 Task: Schedule a session for the environmental education workshop.
Action: Mouse moved to (59, 195)
Screenshot: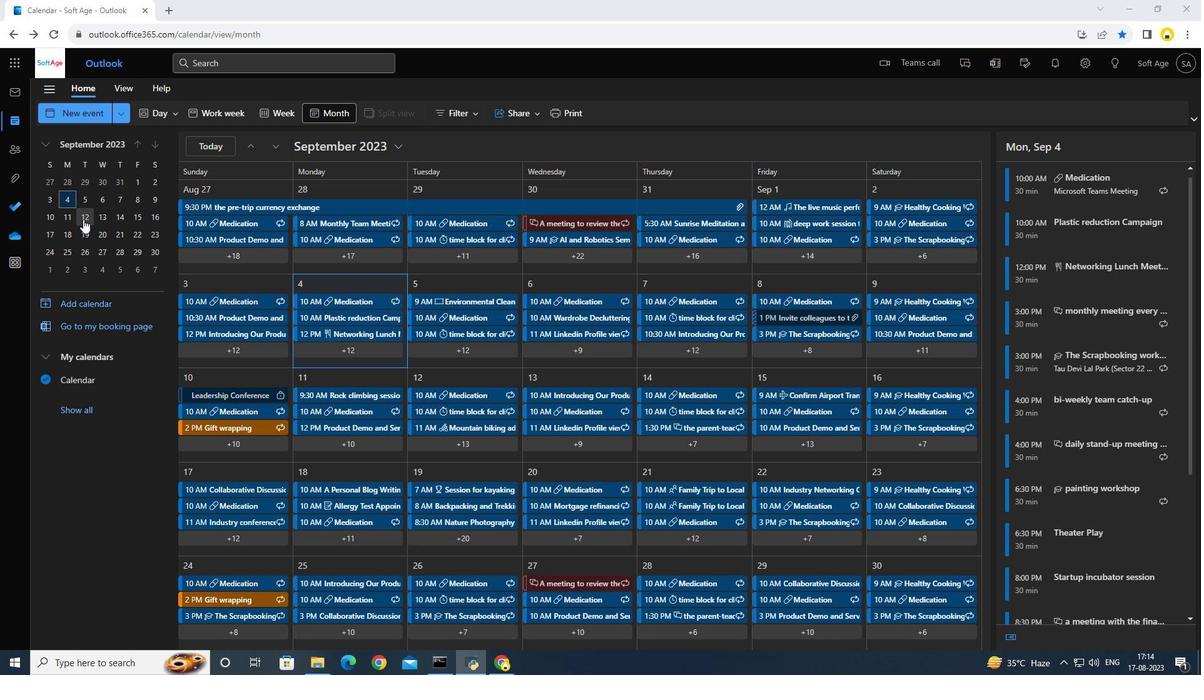 
Action: Mouse pressed left at (59, 195)
Screenshot: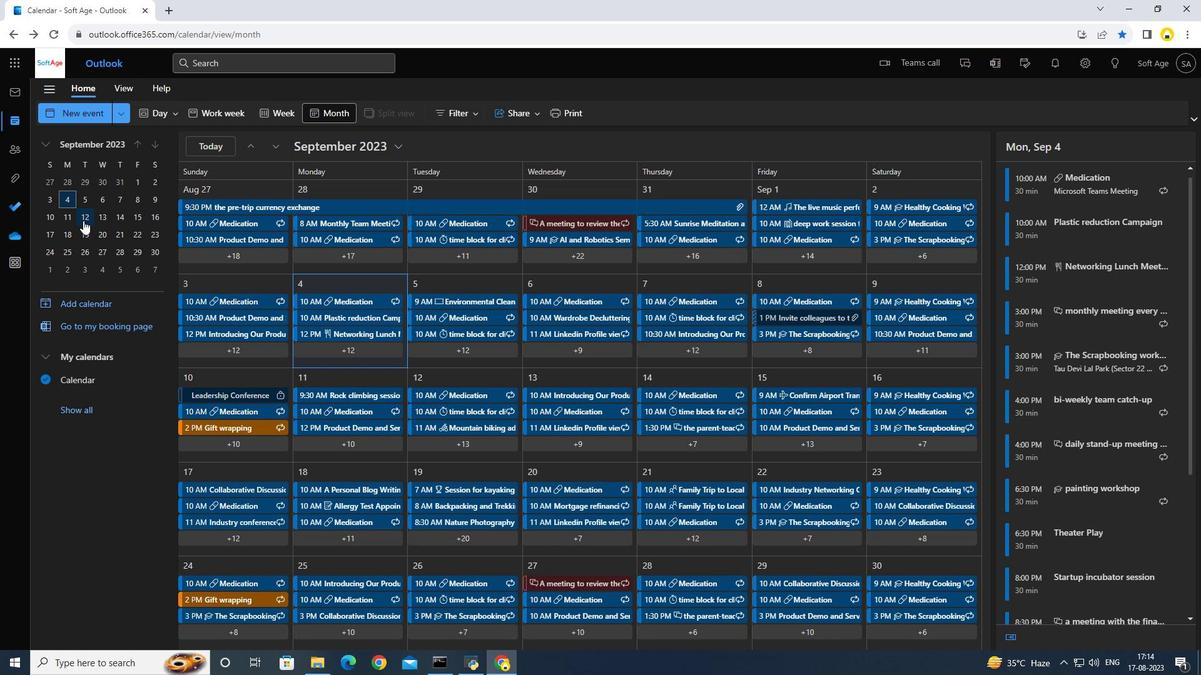 
Action: Mouse moved to (31, 84)
Screenshot: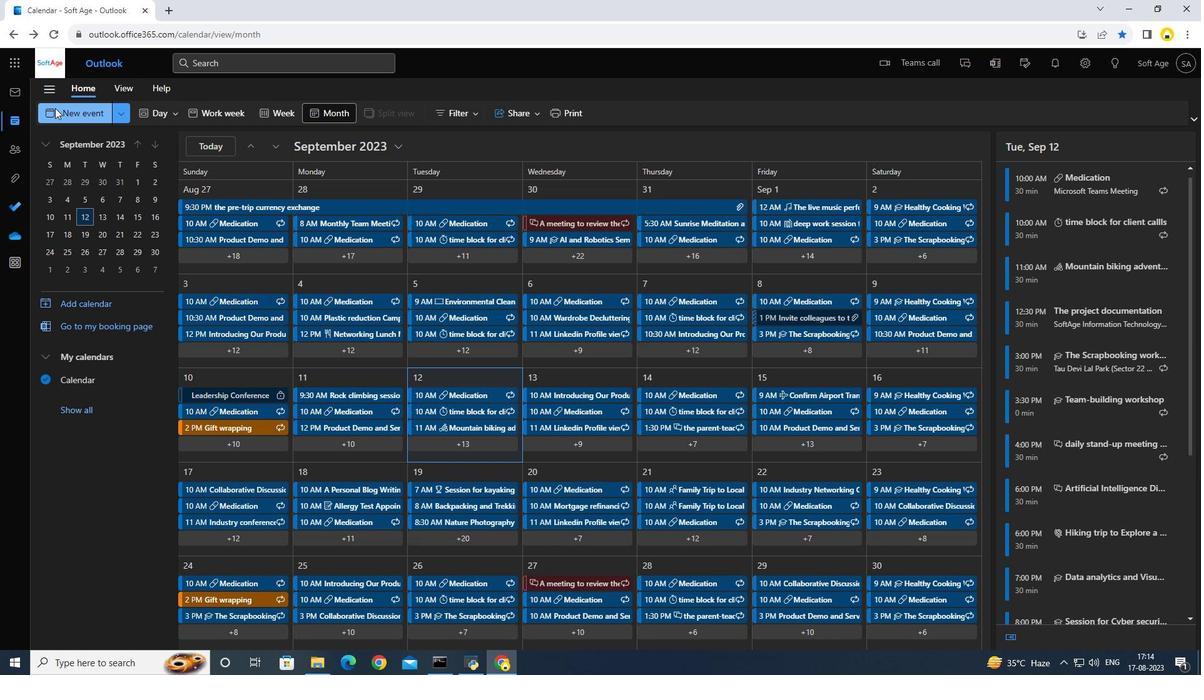 
Action: Mouse pressed left at (31, 84)
Screenshot: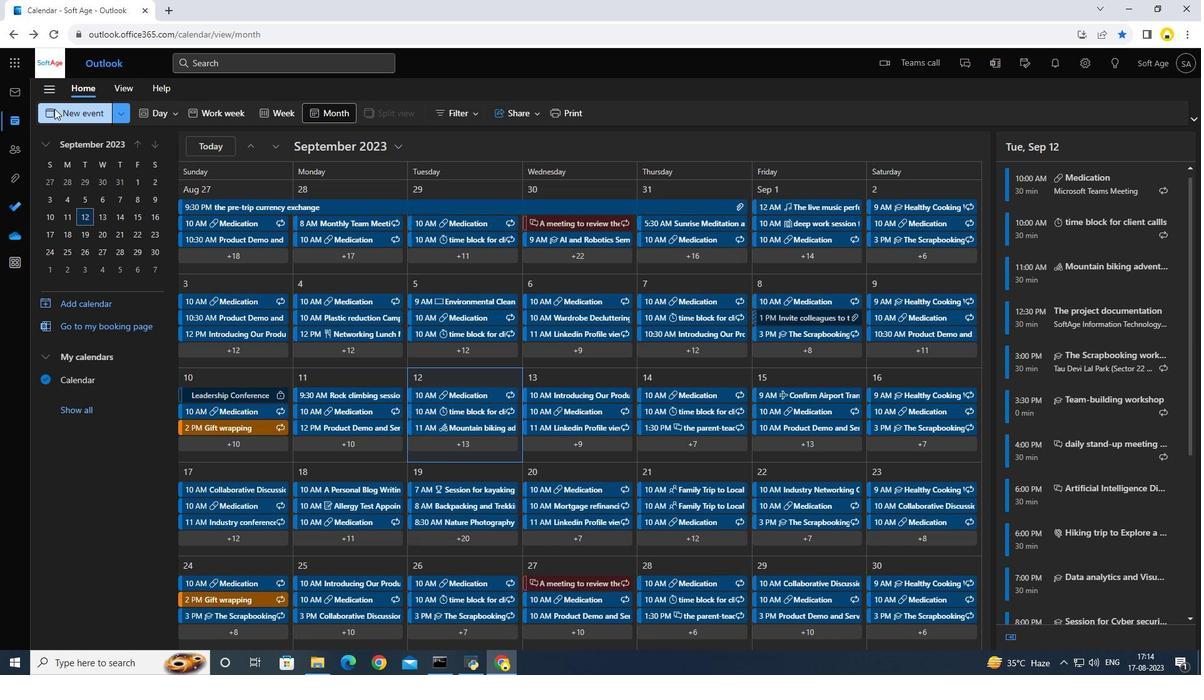 
Action: Mouse moved to (327, 167)
Screenshot: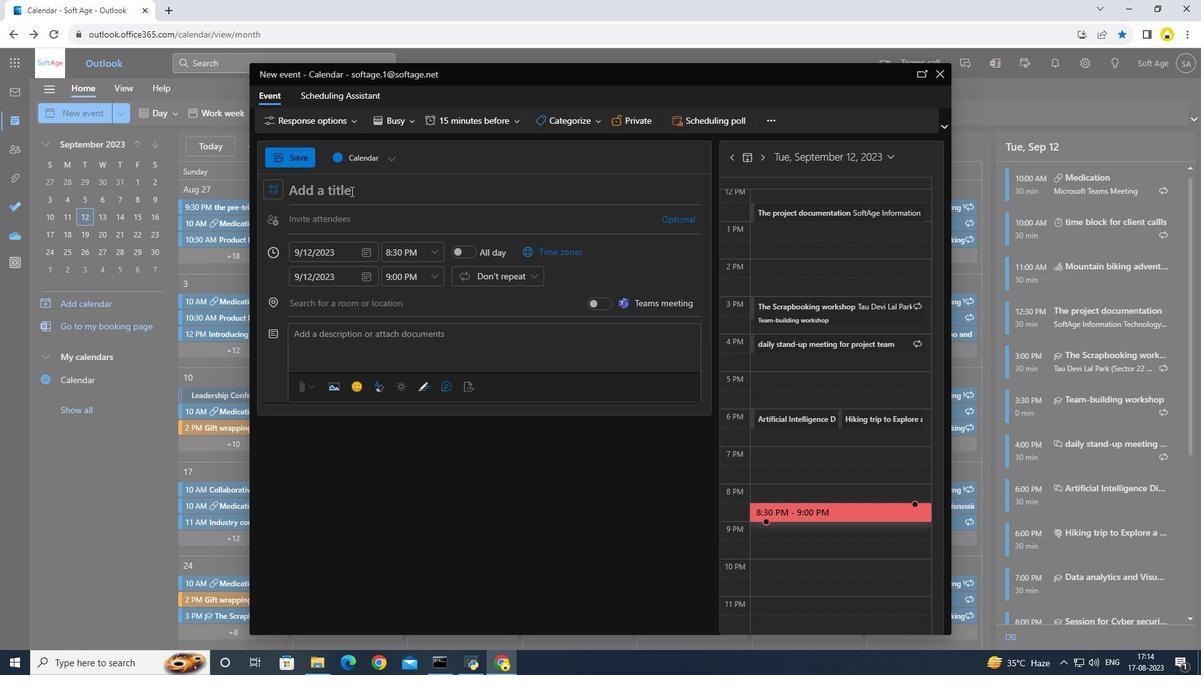 
Action: Key pressed <Key.caps_lock>S<Key.caps_lock>ession<Key.space>for<Key.space>environmental<Key.space>education<Key.space>workshop
Screenshot: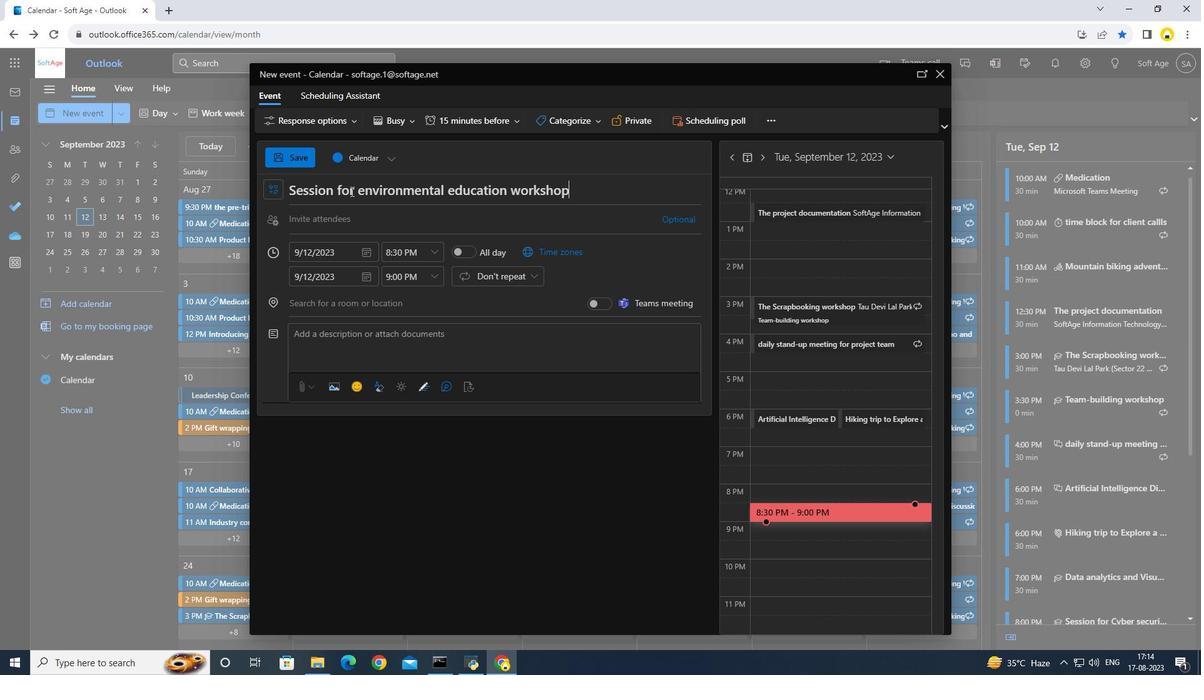 
Action: Mouse moved to (417, 227)
Screenshot: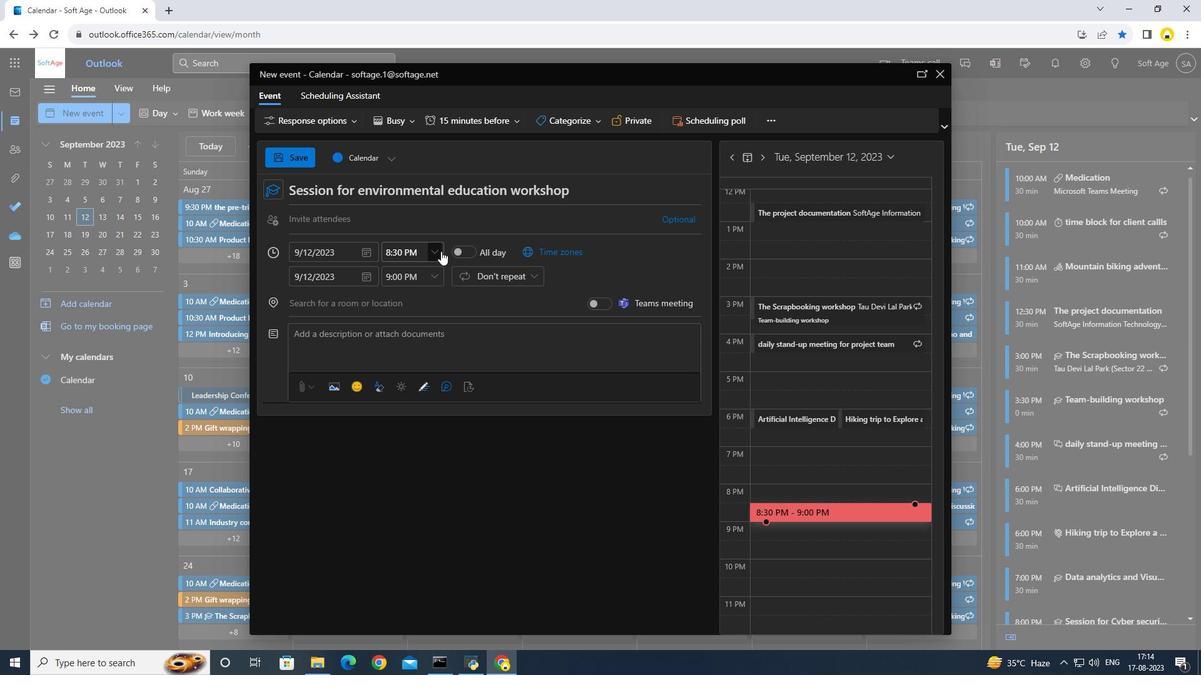 
Action: Mouse pressed left at (417, 227)
Screenshot: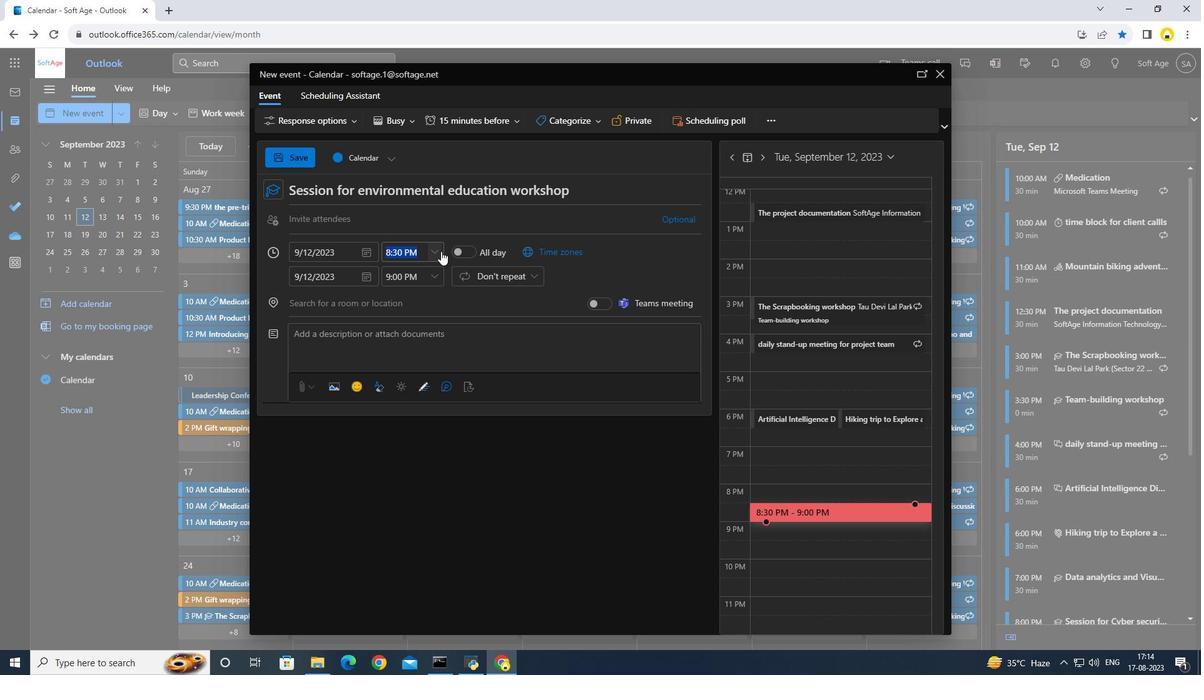 
Action: Mouse moved to (423, 289)
Screenshot: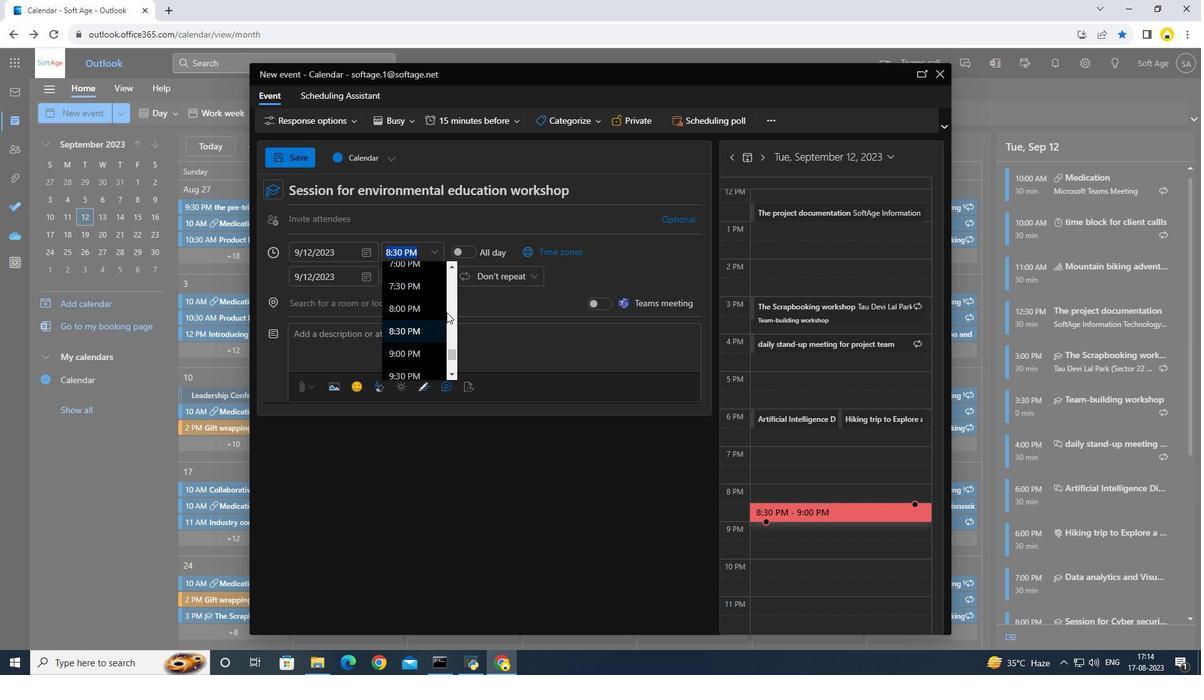 
Action: Mouse scrolled (423, 289) with delta (0, 0)
Screenshot: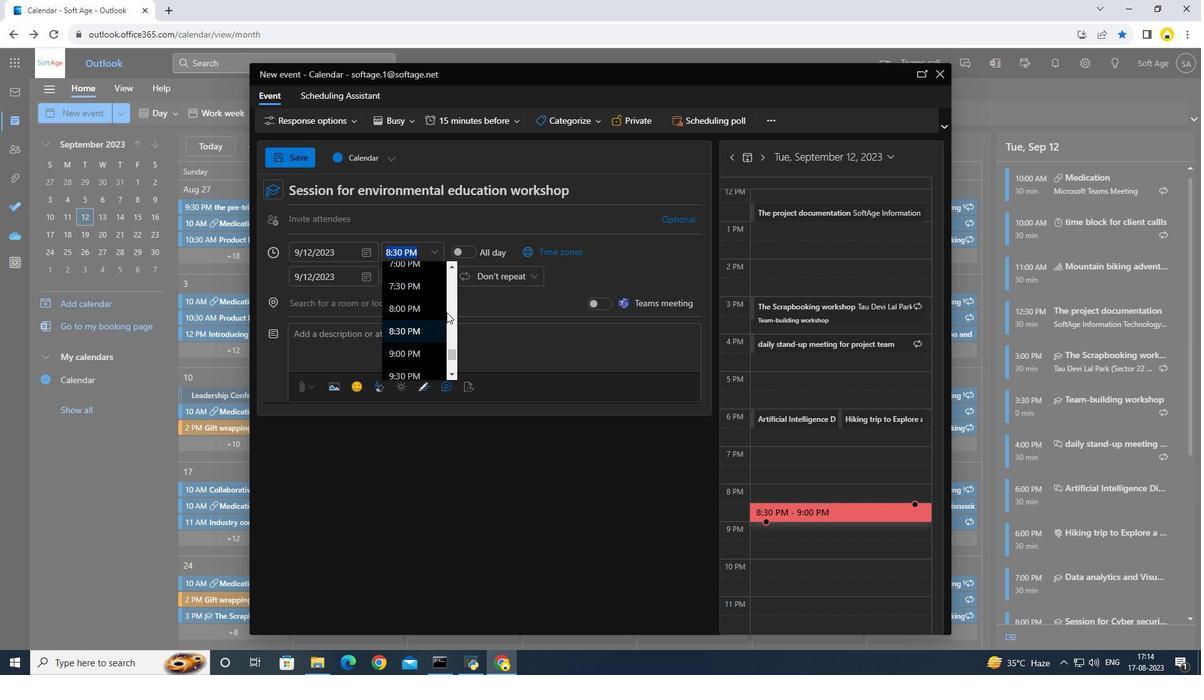 
Action: Mouse scrolled (423, 289) with delta (0, 0)
Screenshot: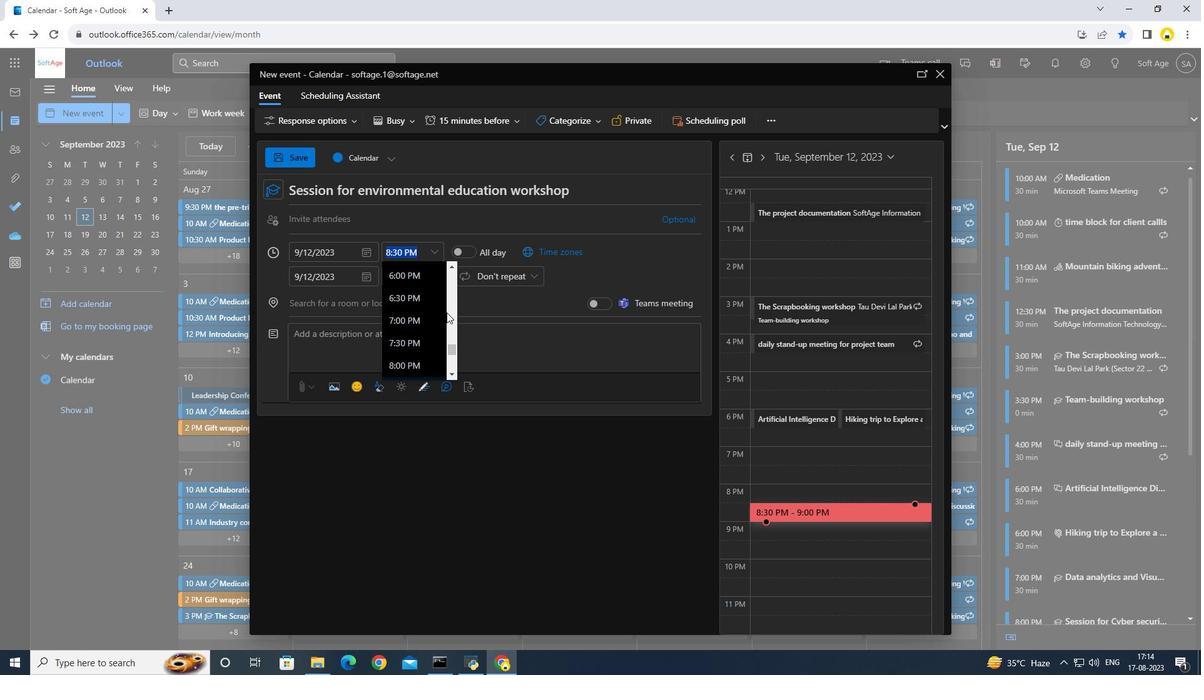 
Action: Mouse scrolled (423, 289) with delta (0, 0)
Screenshot: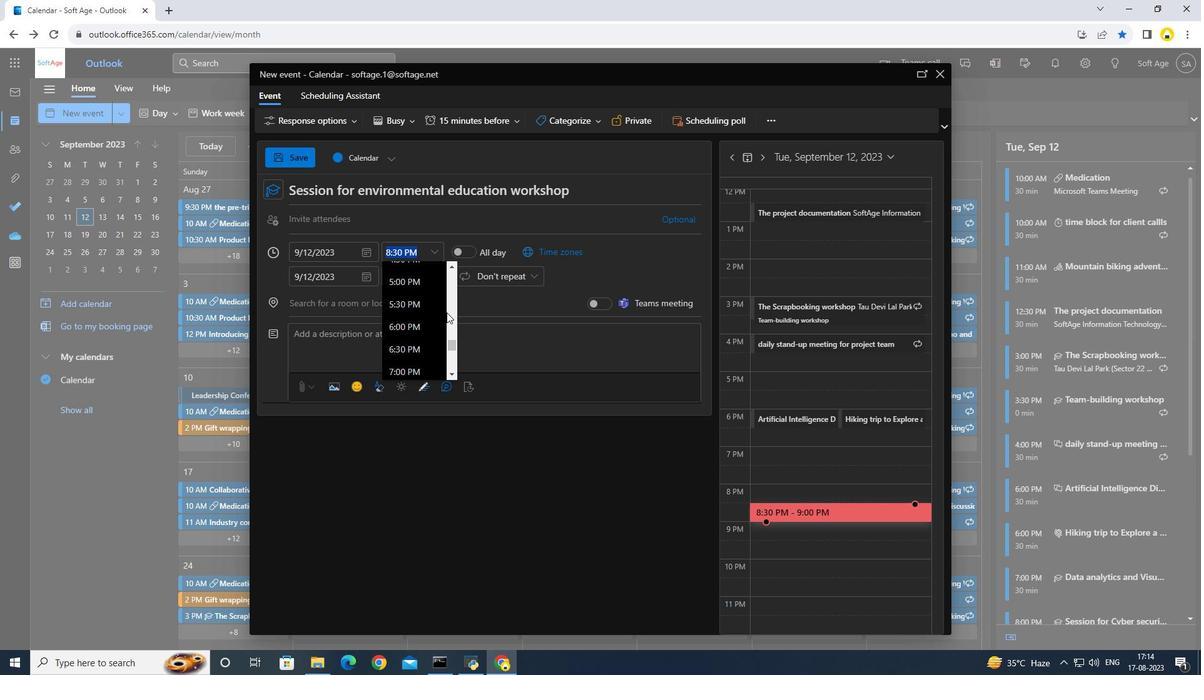 
Action: Mouse moved to (389, 269)
Screenshot: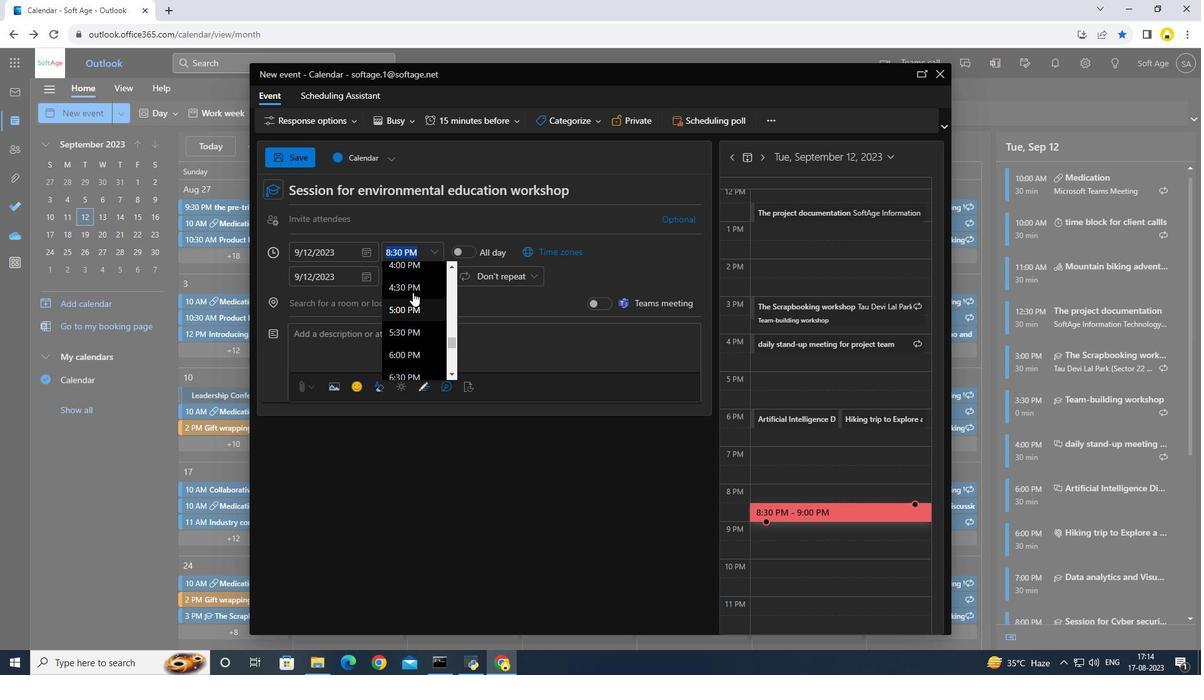 
Action: Mouse scrolled (389, 269) with delta (0, 0)
Screenshot: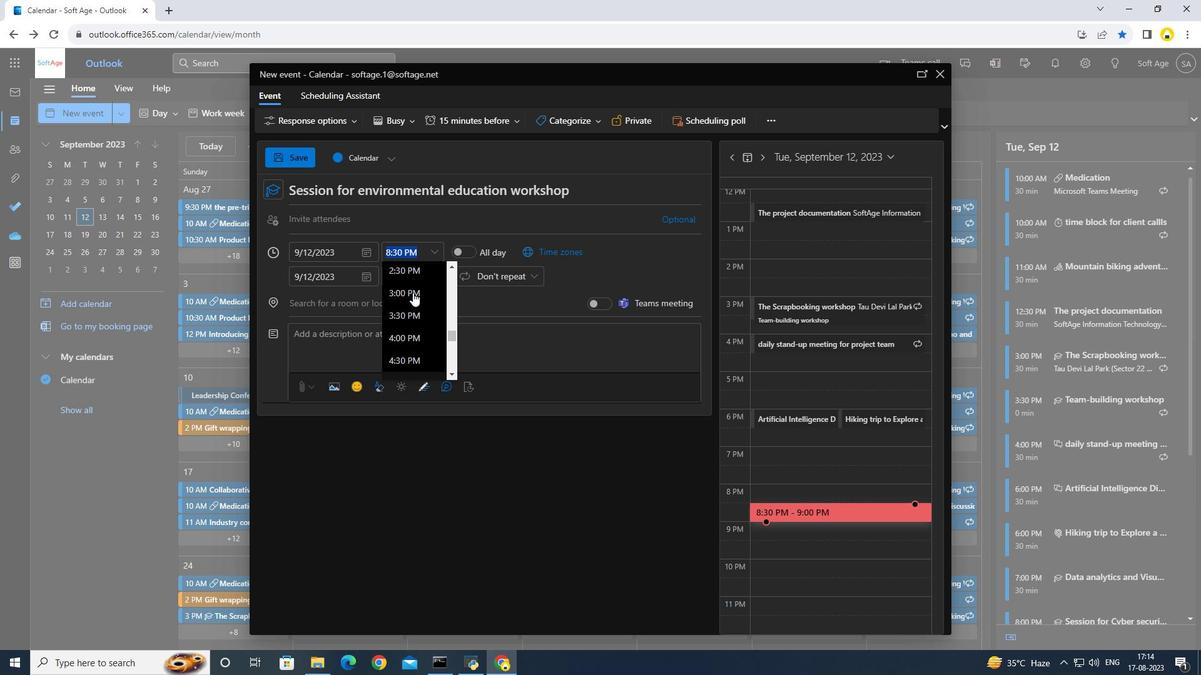 
Action: Mouse scrolled (389, 269) with delta (0, 0)
Screenshot: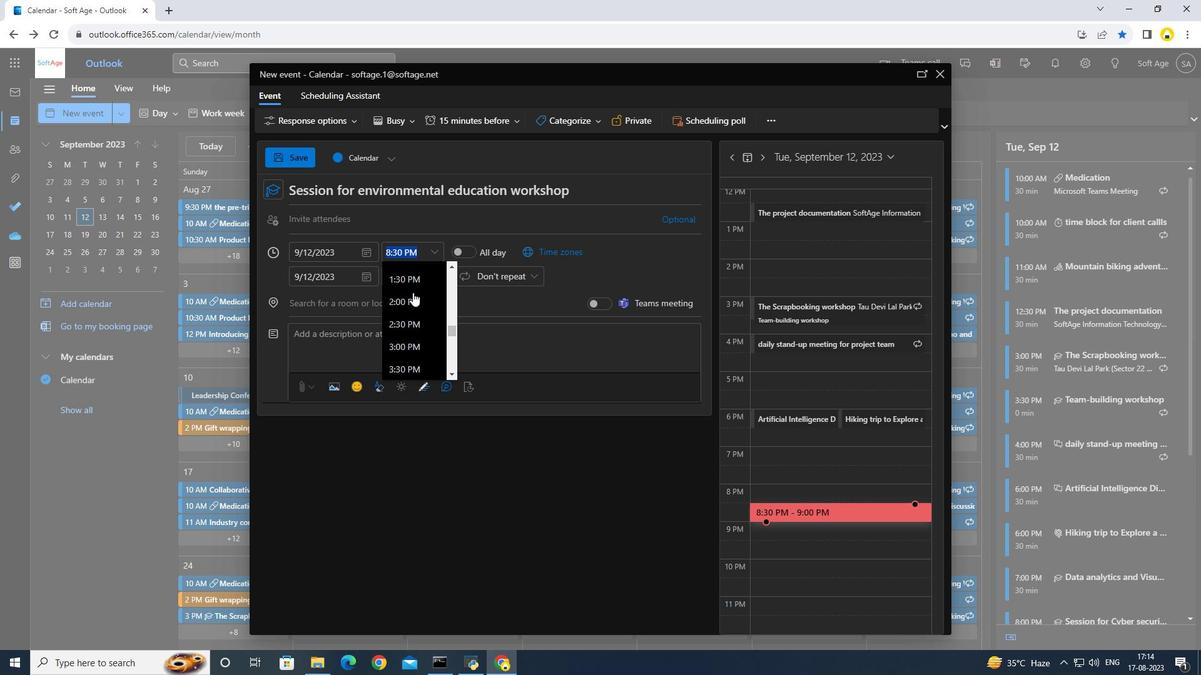 
Action: Mouse scrolled (389, 269) with delta (0, 0)
Screenshot: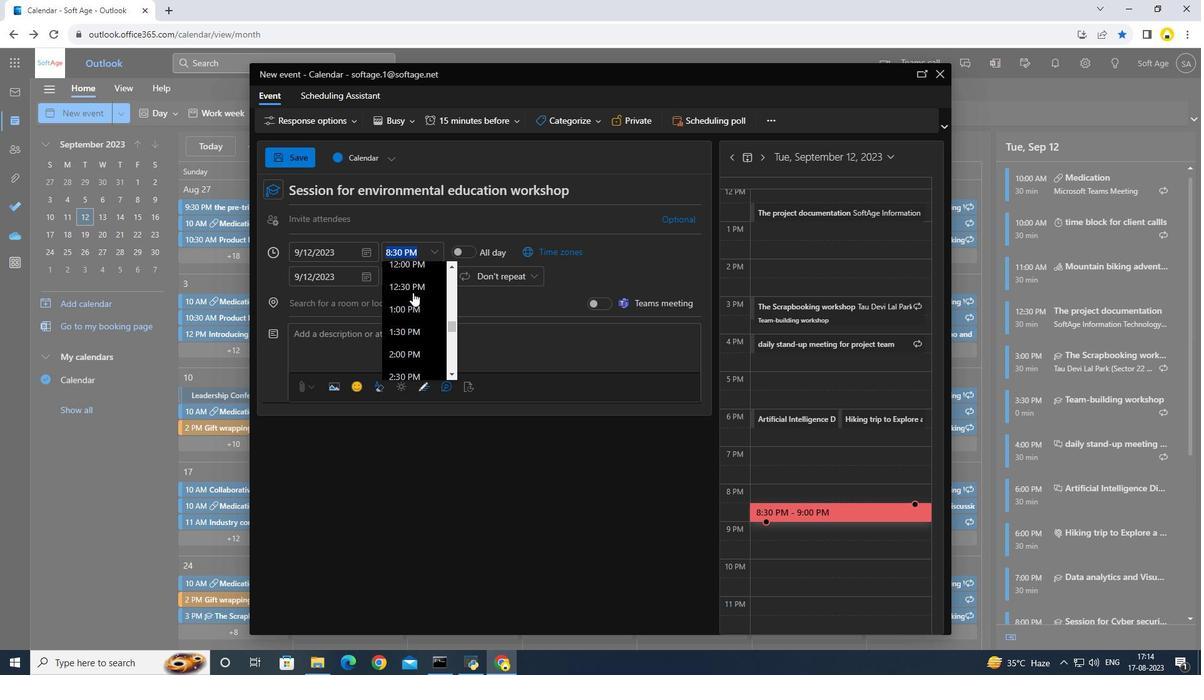 
Action: Mouse moved to (381, 272)
Screenshot: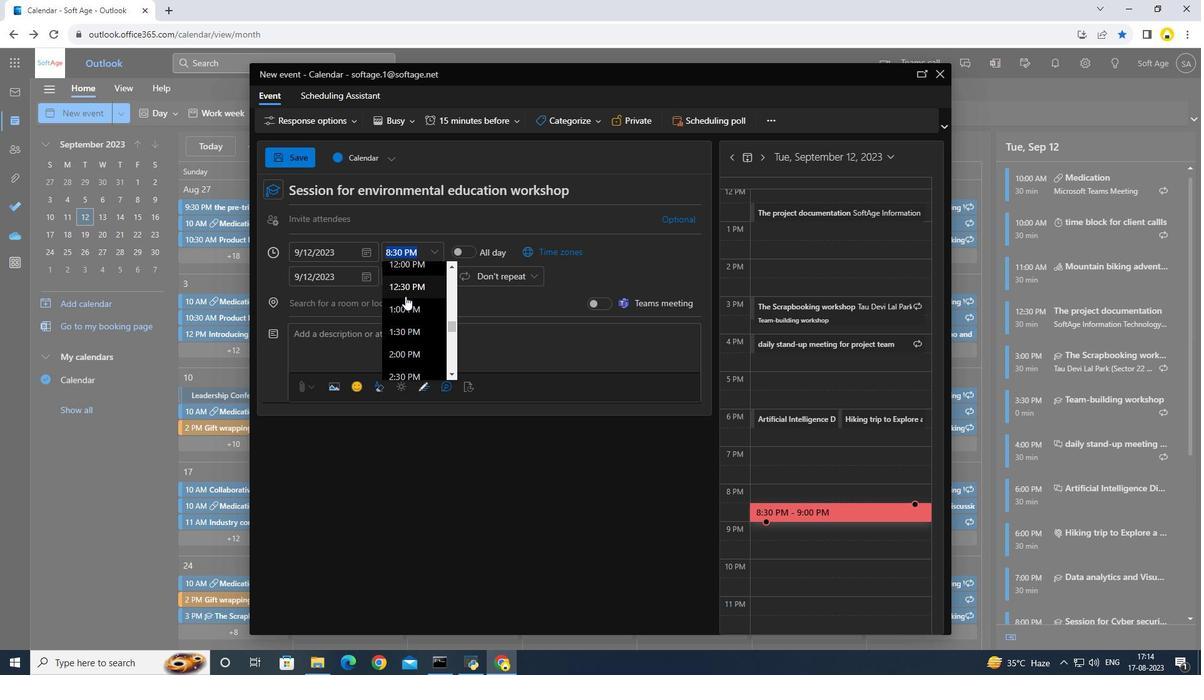 
Action: Mouse pressed left at (381, 272)
Screenshot: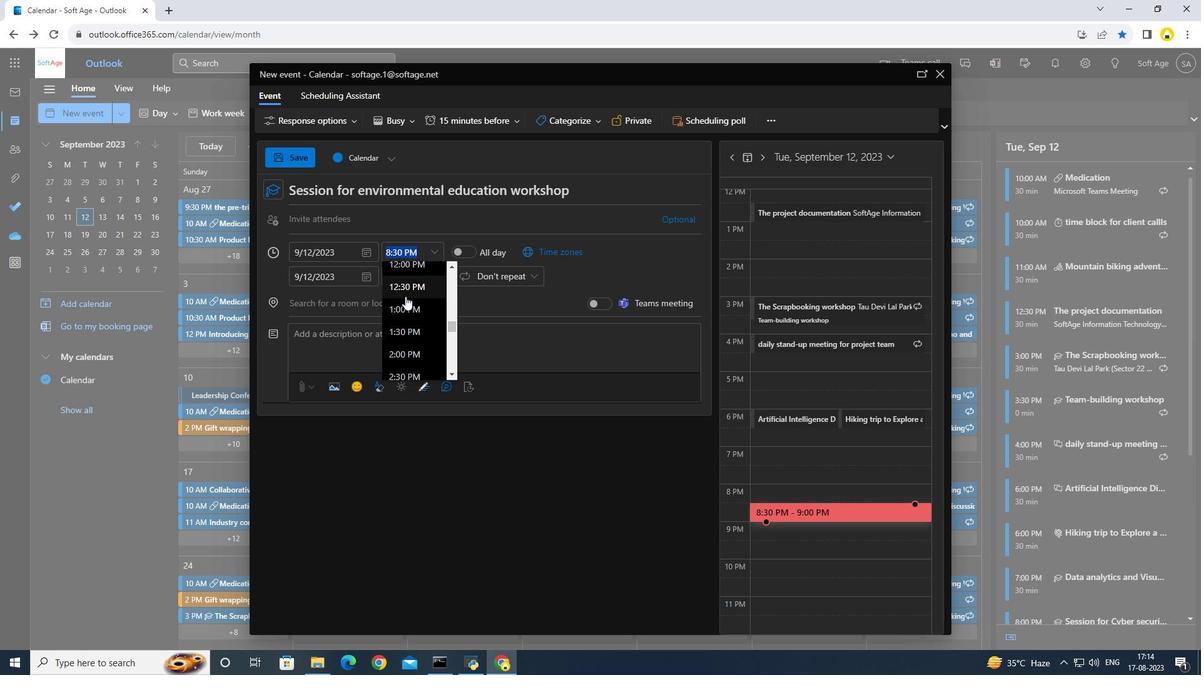 
Action: Mouse moved to (277, 138)
Screenshot: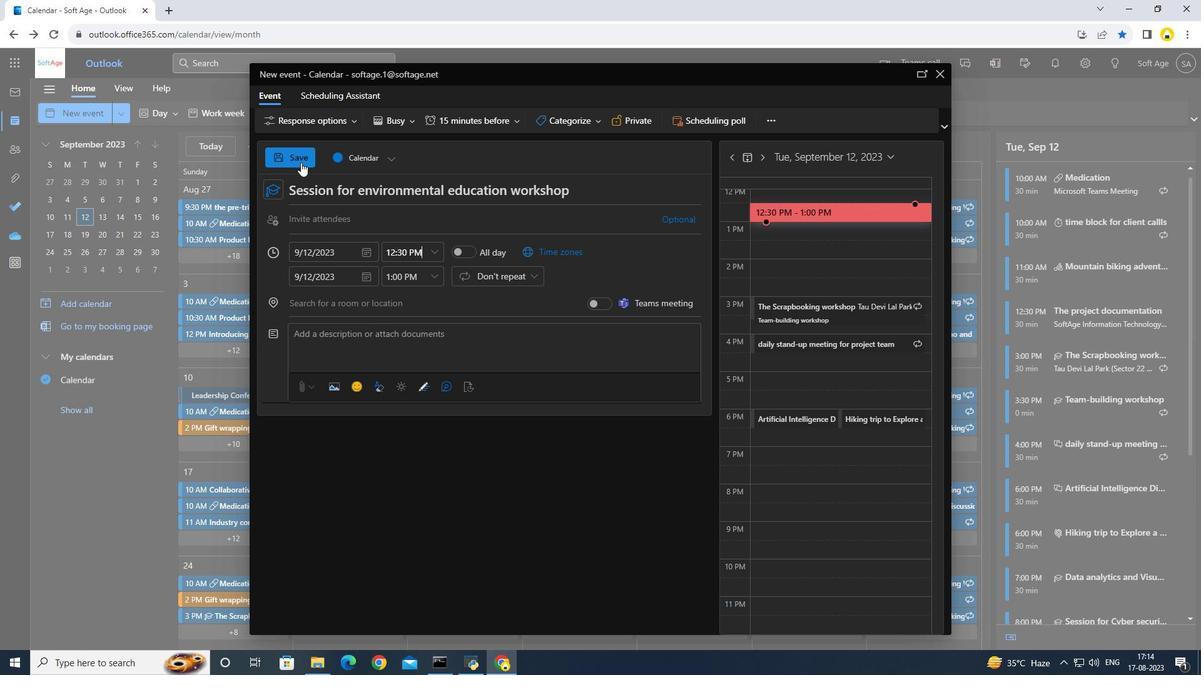 
Action: Mouse pressed left at (277, 138)
Screenshot: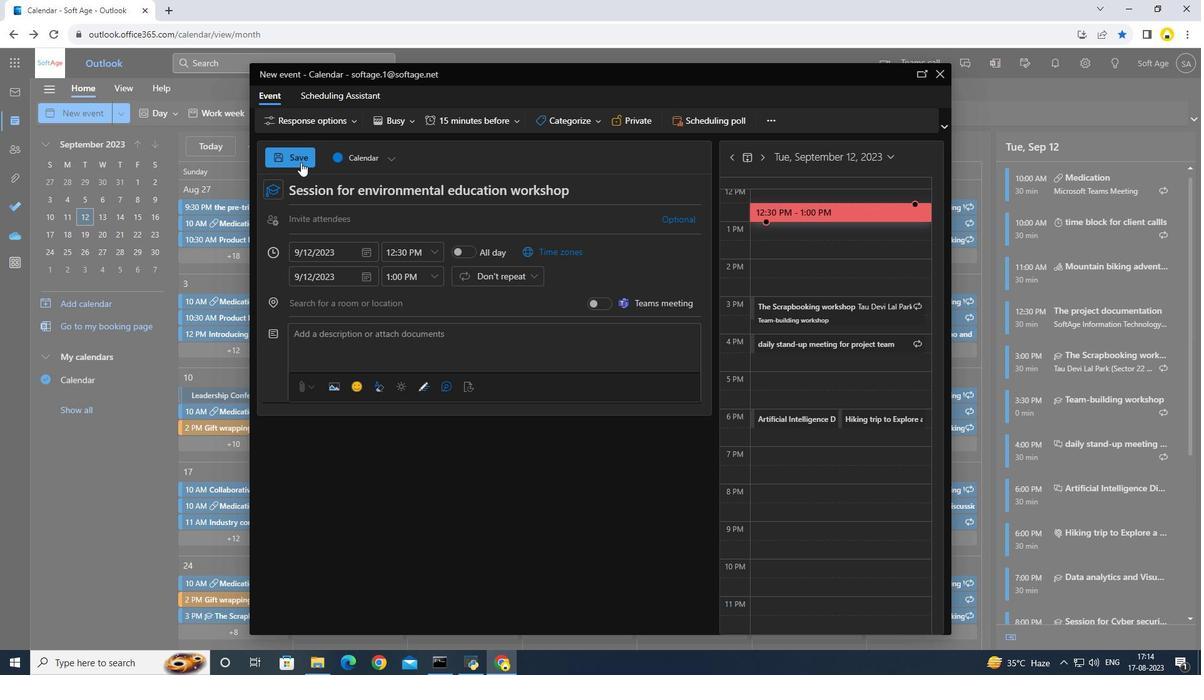 
